 Task: In the  document promotion.pdf, change border color to  'Red' and border width to  '1.5' Select the first Column and fill it with the color  Light Magenta
Action: Mouse moved to (285, 379)
Screenshot: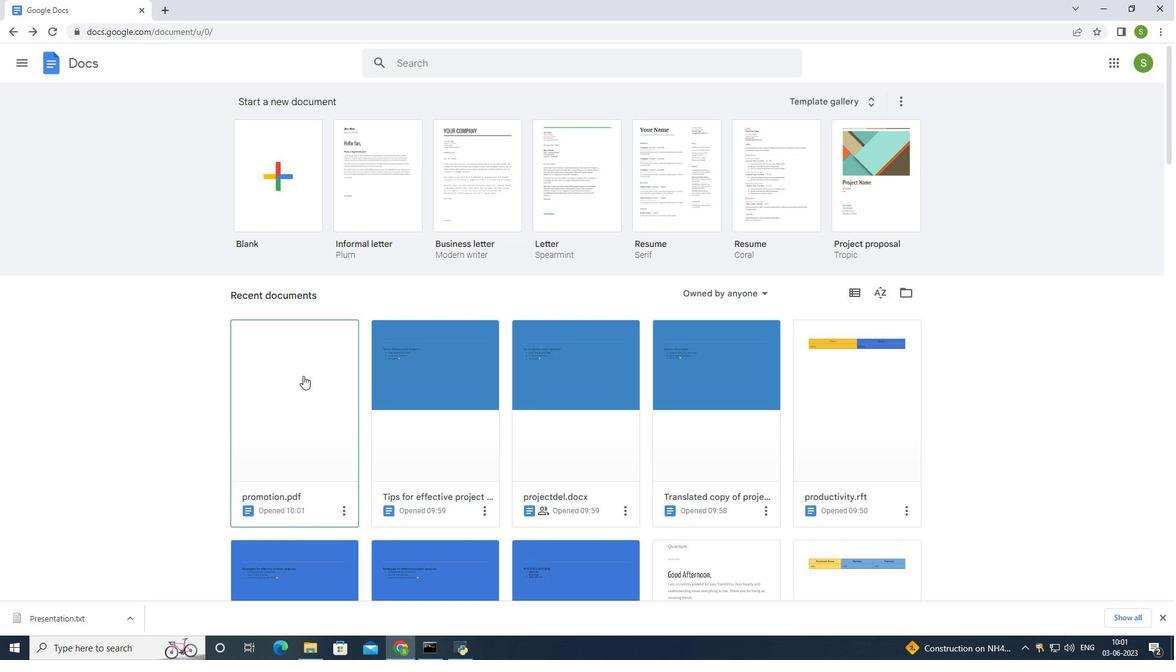 
Action: Mouse pressed left at (285, 379)
Screenshot: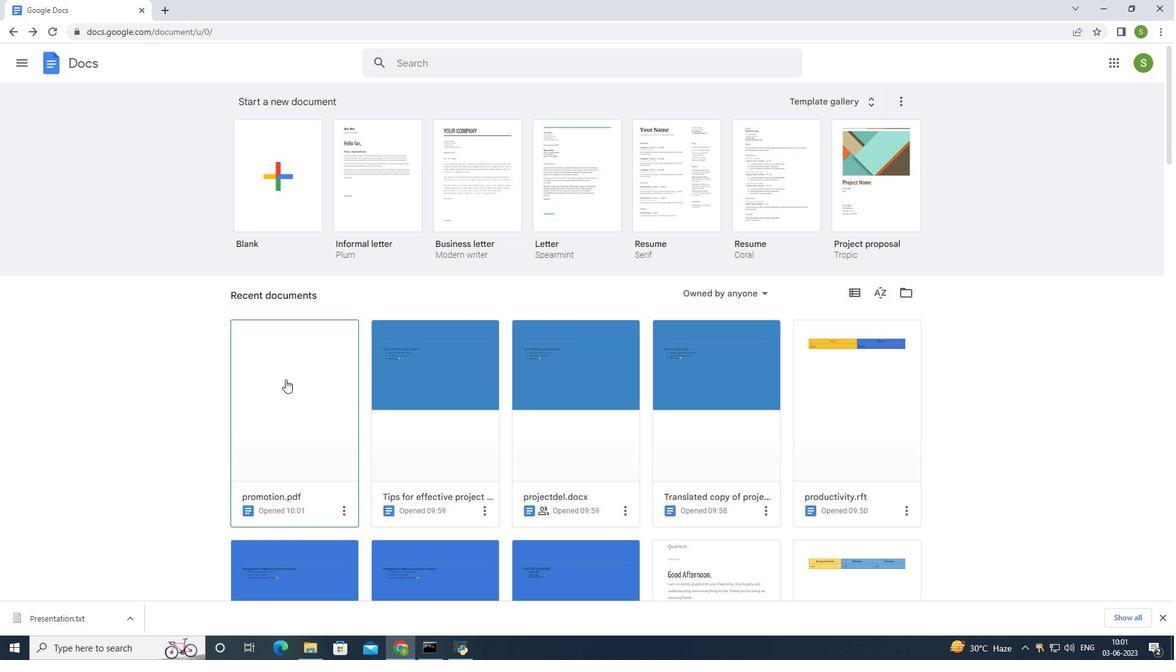 
Action: Mouse moved to (356, 211)
Screenshot: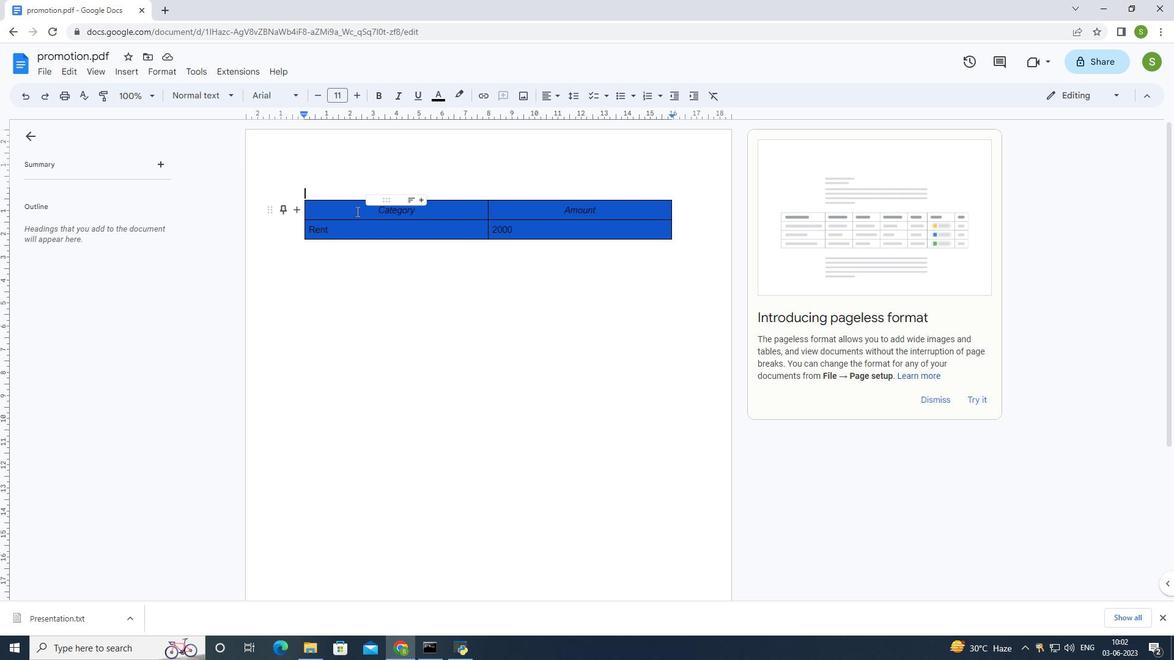 
Action: Mouse pressed left at (356, 211)
Screenshot: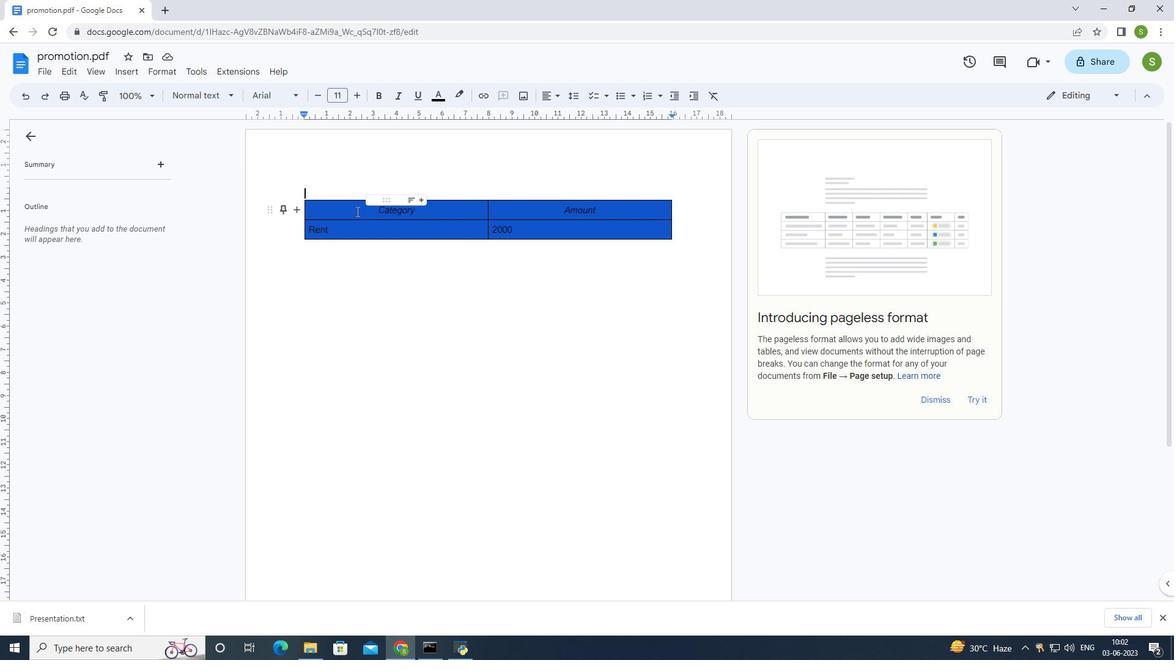 
Action: Mouse moved to (739, 98)
Screenshot: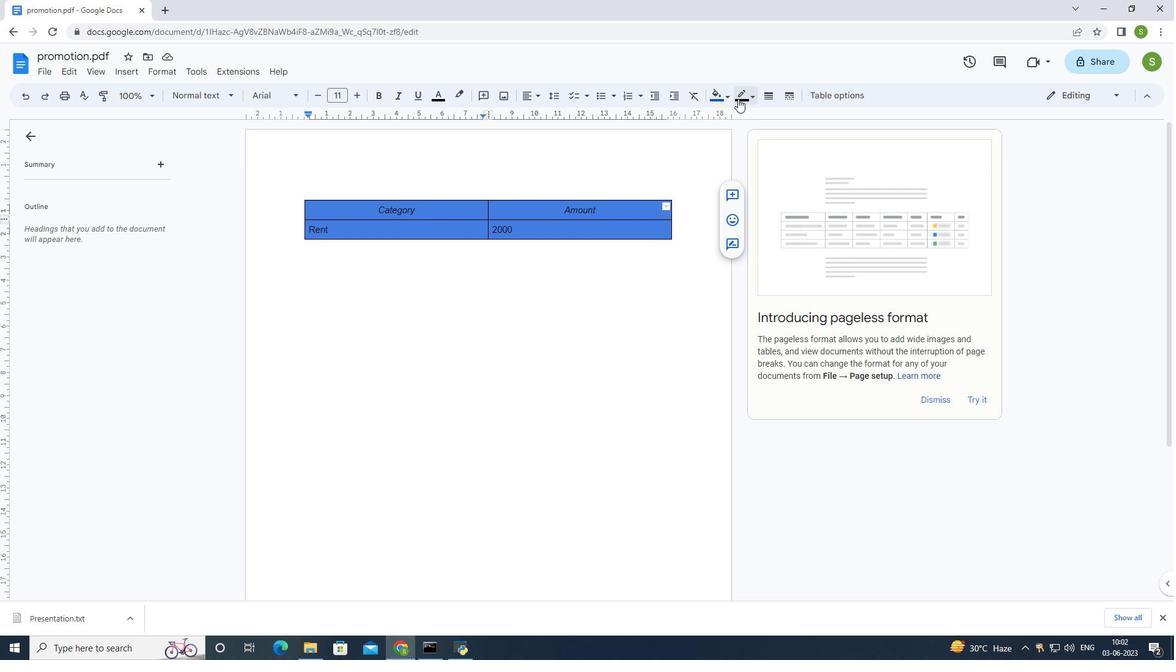 
Action: Mouse pressed left at (739, 98)
Screenshot: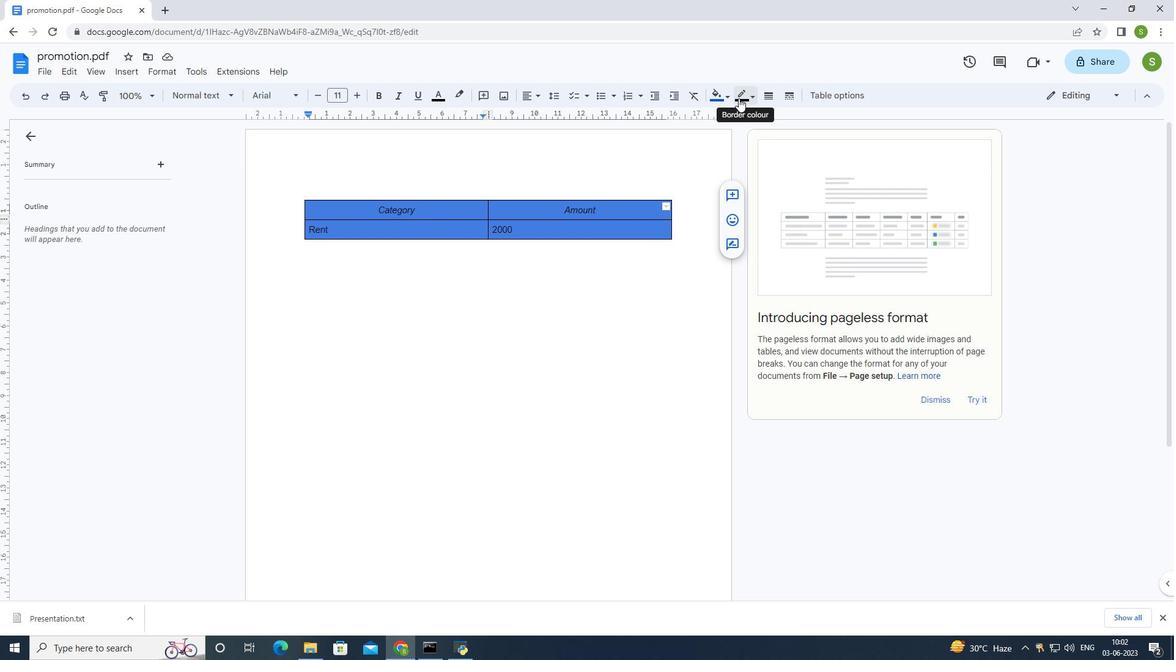 
Action: Mouse moved to (760, 130)
Screenshot: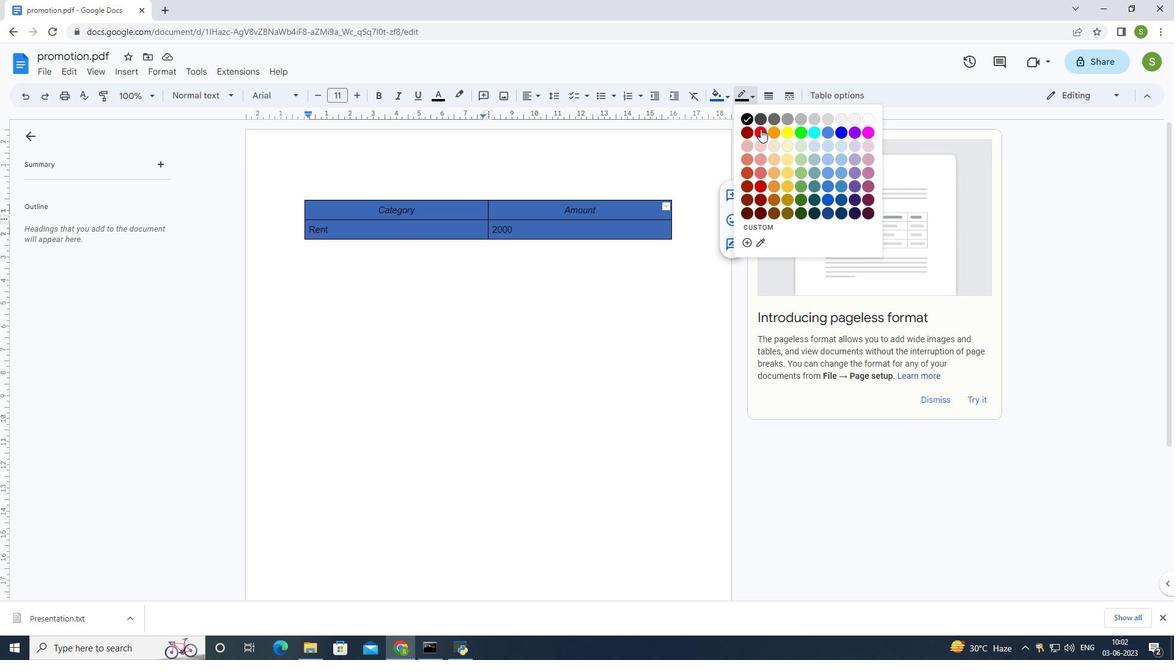 
Action: Mouse pressed left at (760, 130)
Screenshot: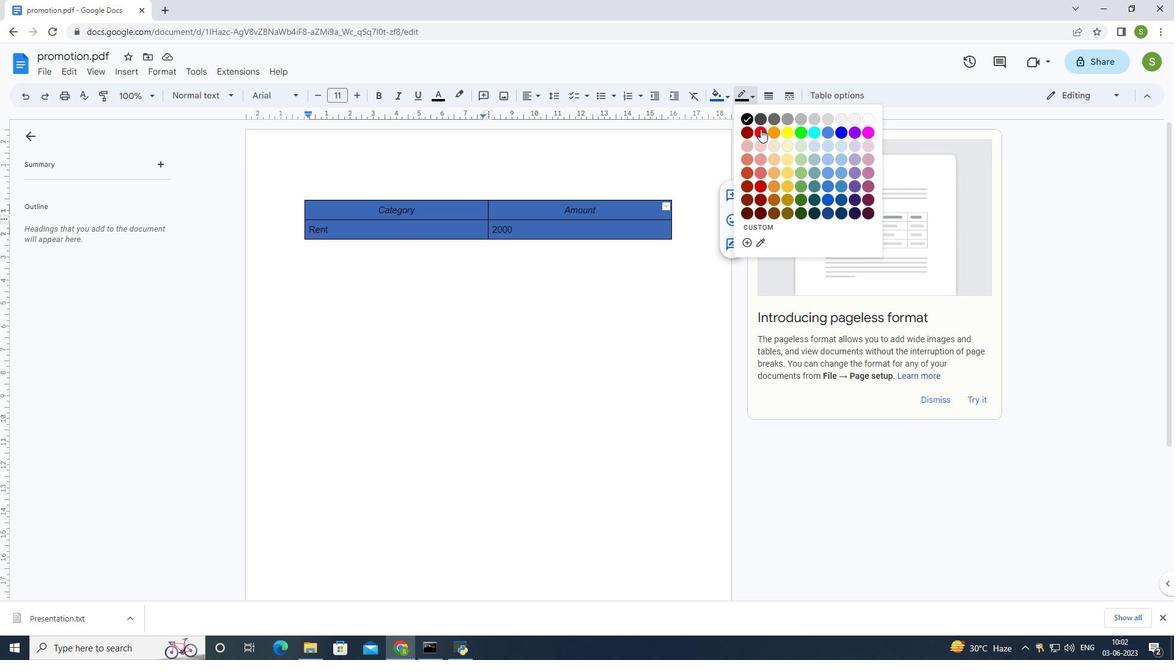 
Action: Mouse moved to (766, 94)
Screenshot: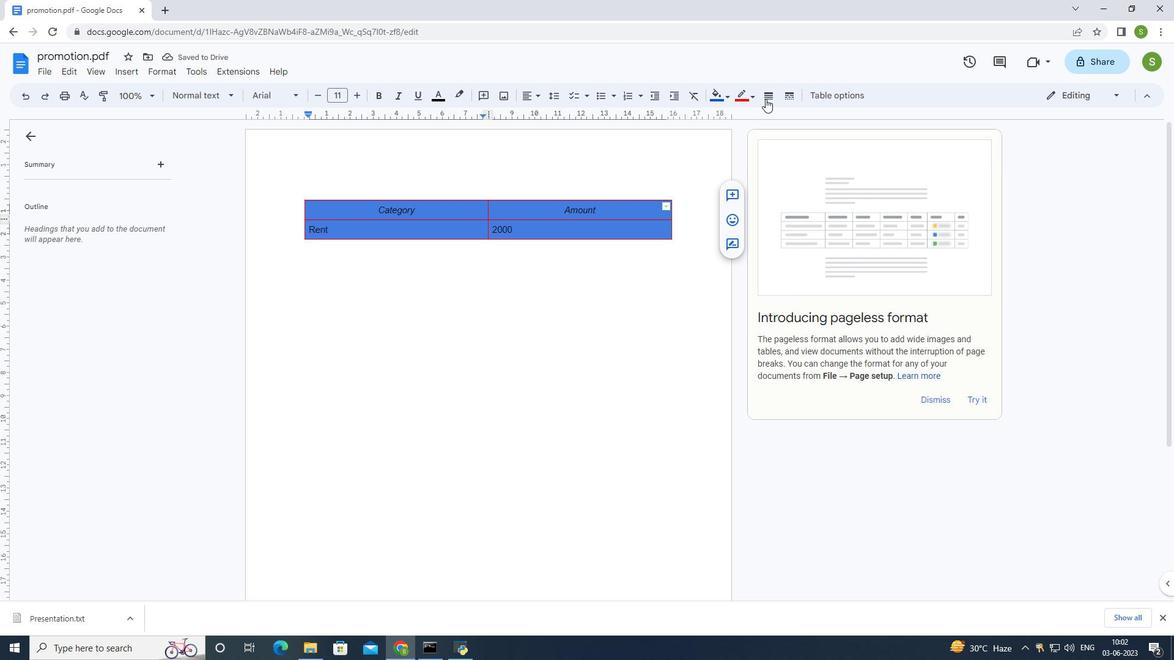 
Action: Mouse pressed left at (766, 94)
Screenshot: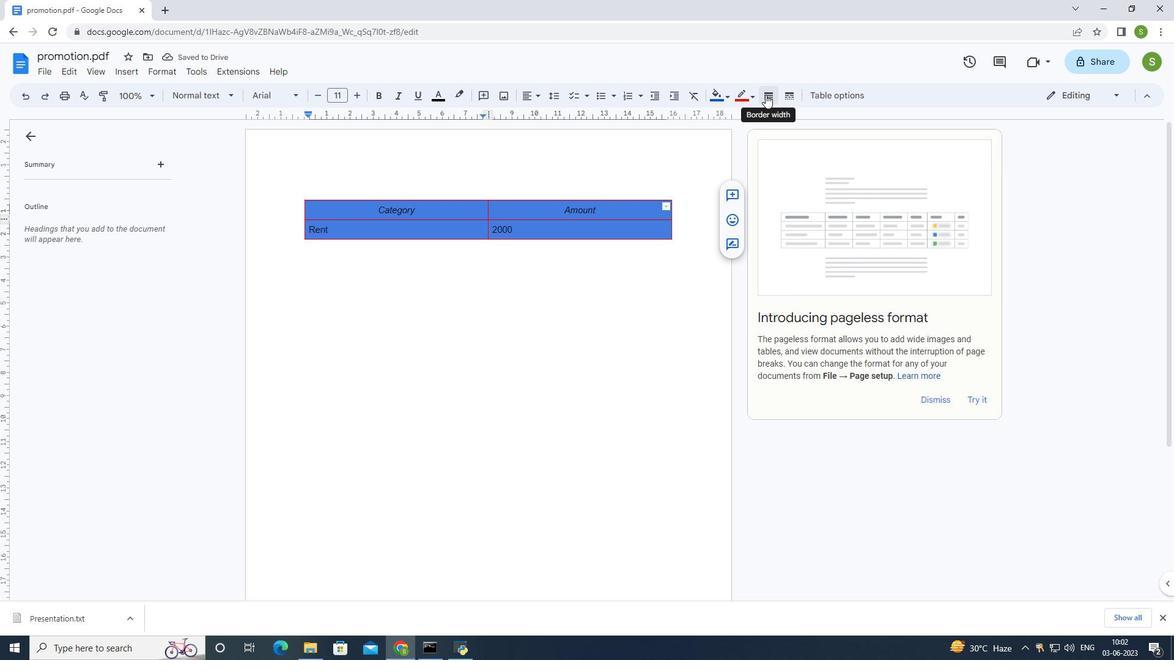 
Action: Mouse moved to (791, 194)
Screenshot: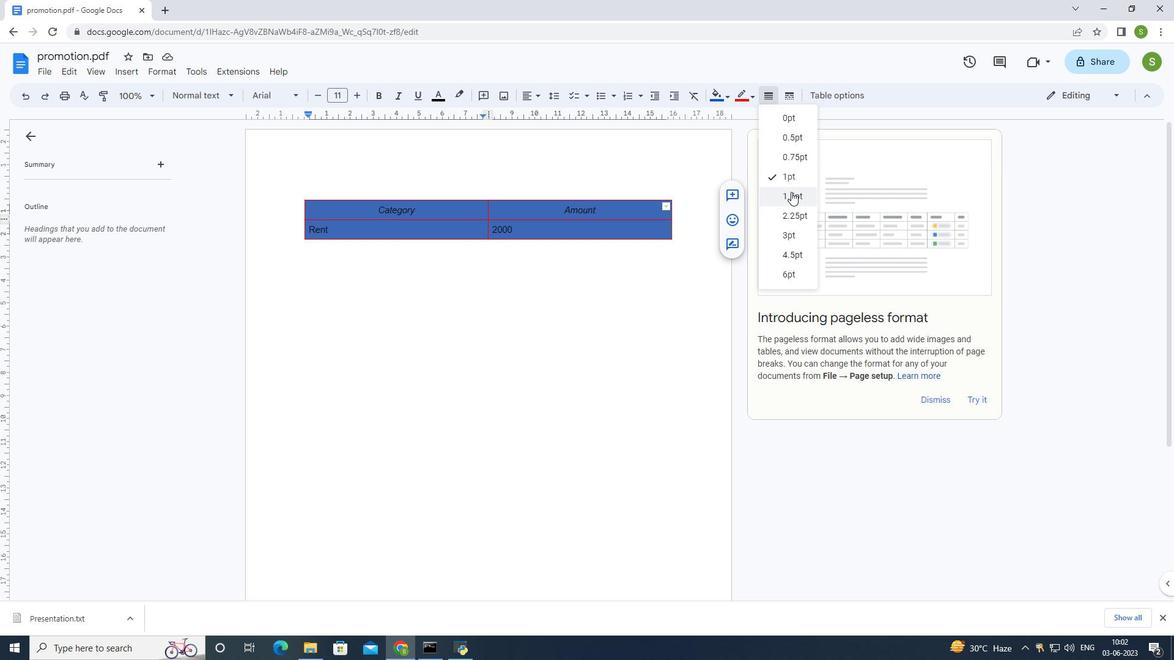 
Action: Mouse pressed left at (791, 194)
Screenshot: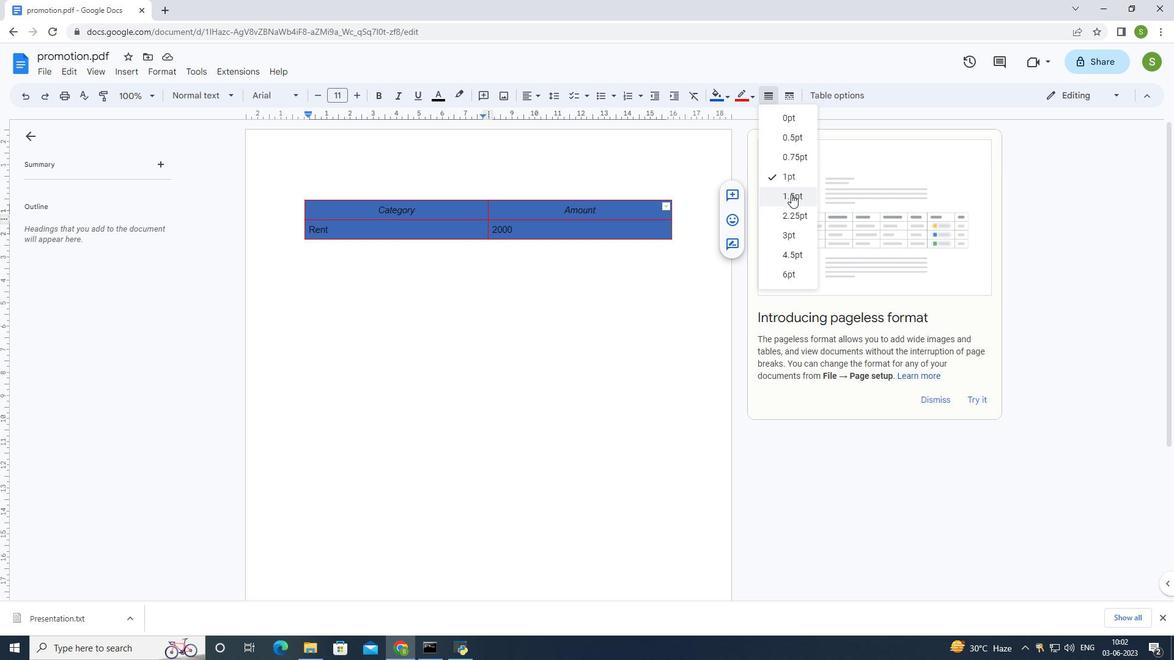 
Action: Mouse moved to (488, 266)
Screenshot: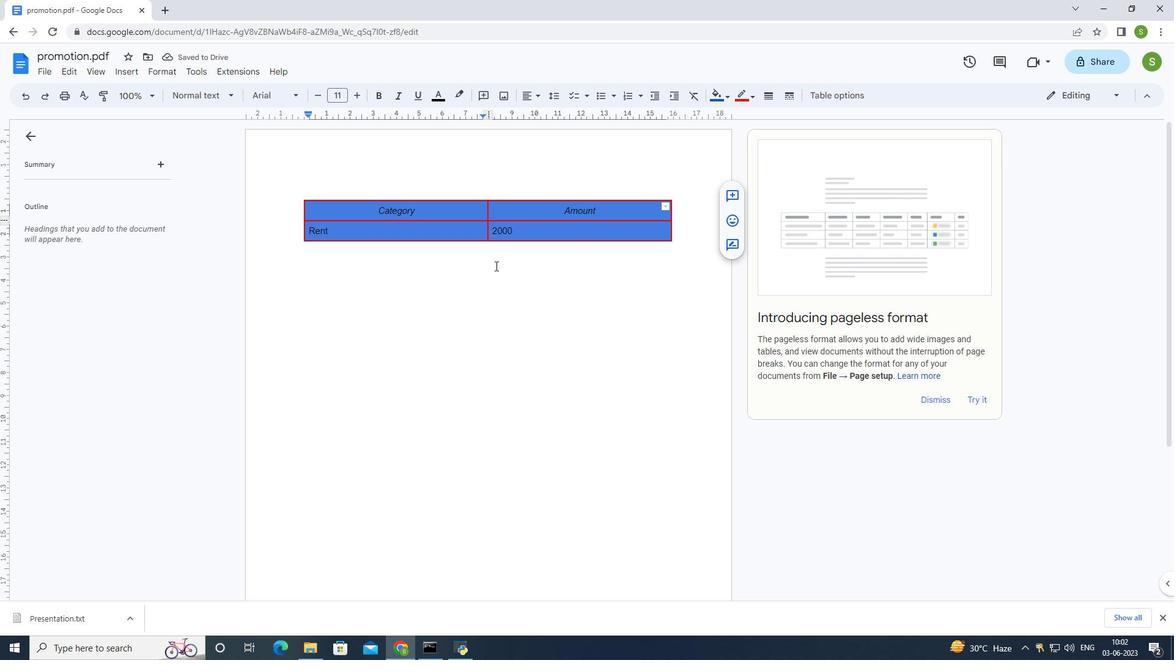 
Action: Mouse pressed left at (488, 266)
Screenshot: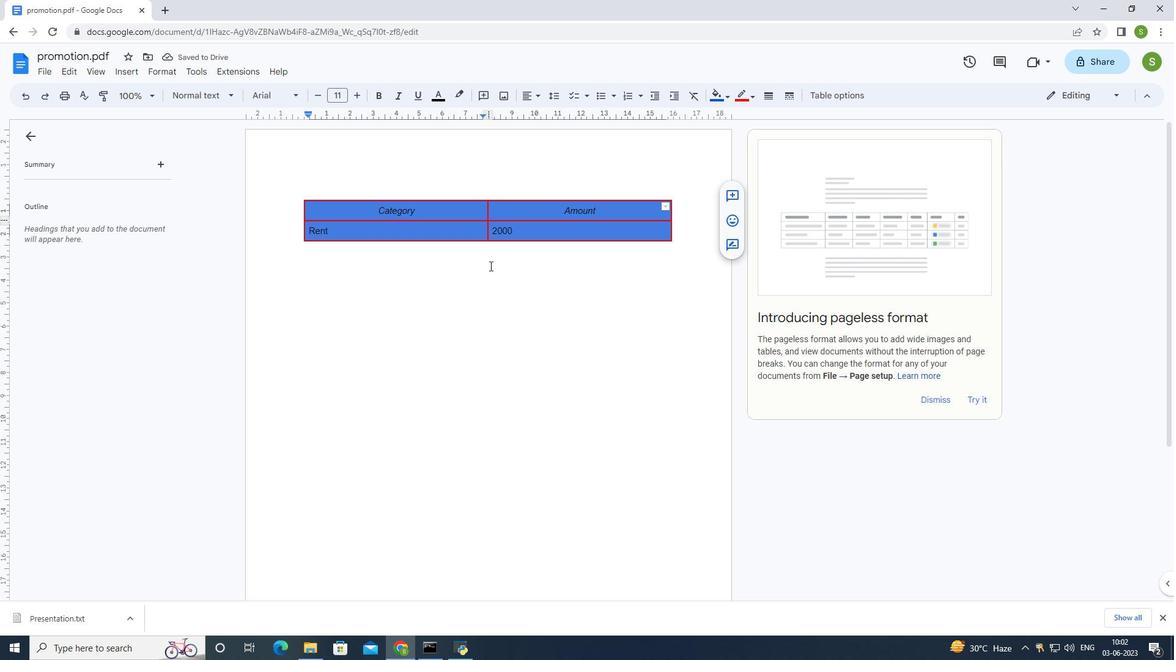 
Action: Mouse moved to (369, 208)
Screenshot: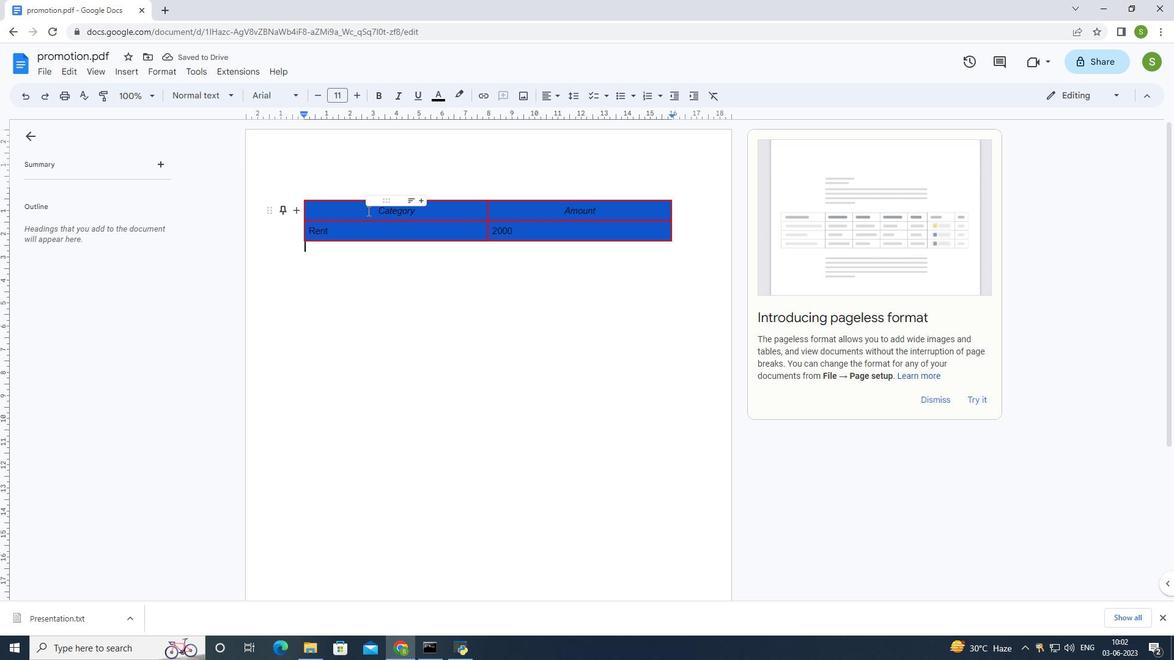 
Action: Mouse pressed left at (369, 208)
Screenshot: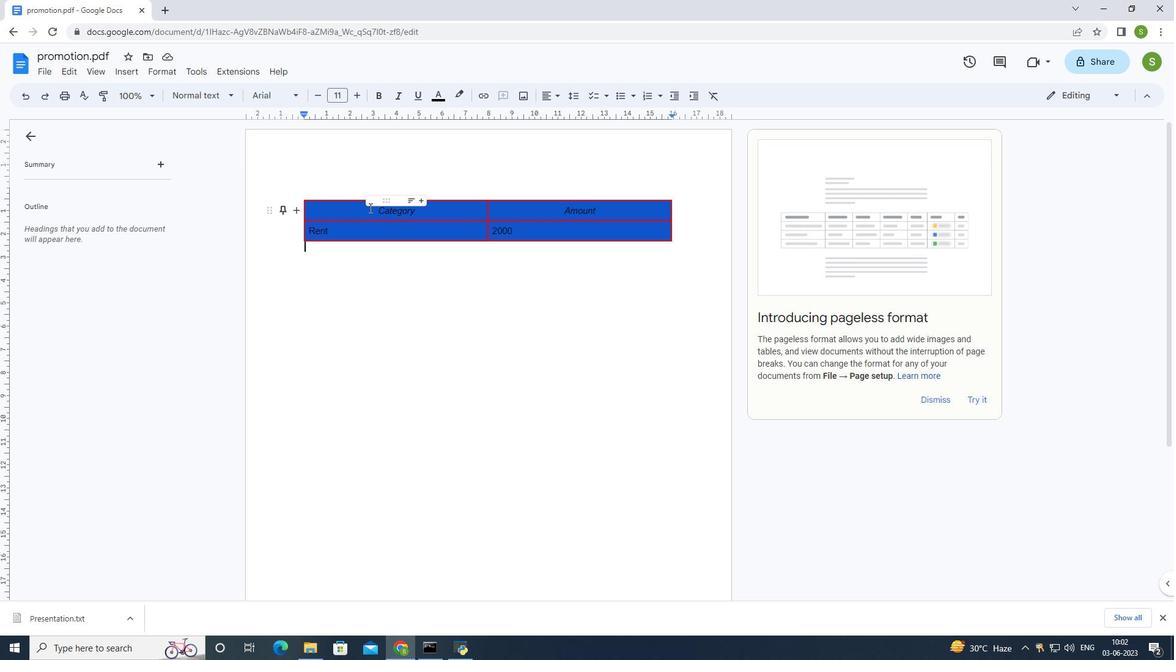
Action: Mouse moved to (715, 96)
Screenshot: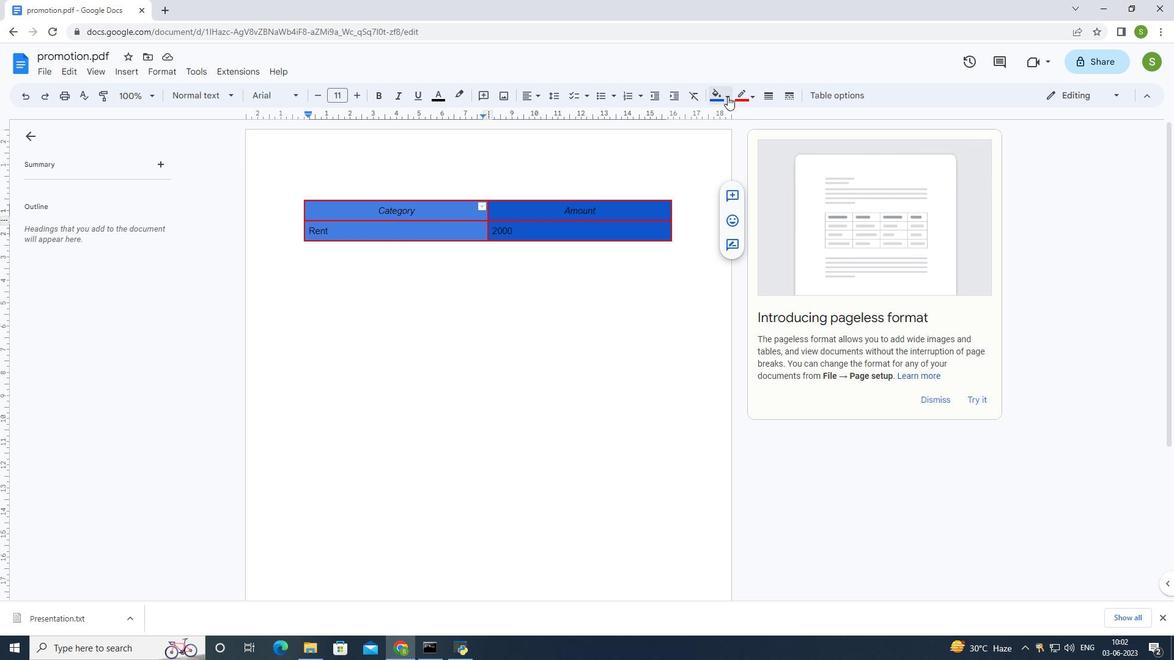 
Action: Mouse pressed left at (715, 96)
Screenshot: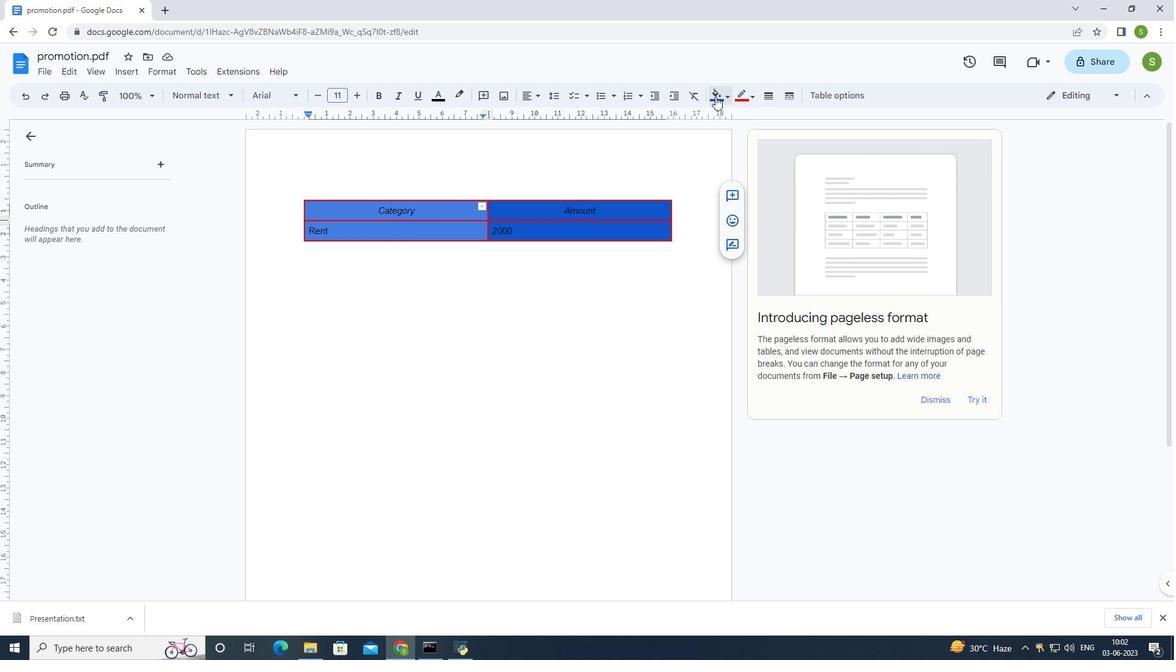
Action: Mouse moved to (841, 181)
Screenshot: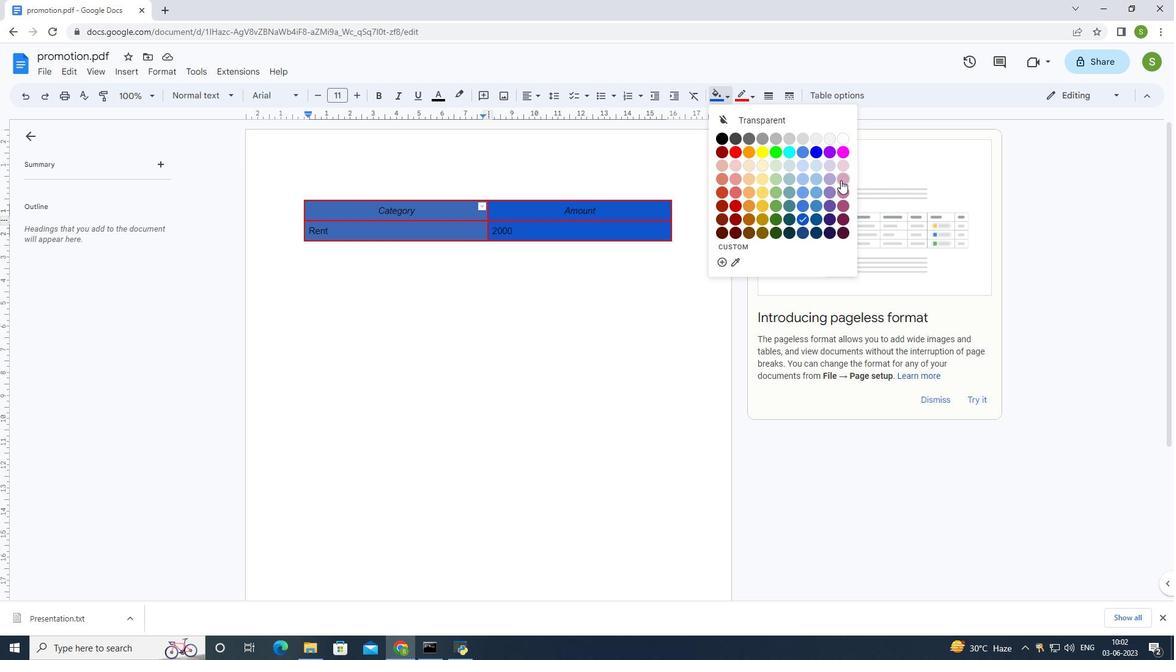 
Action: Mouse pressed left at (841, 181)
Screenshot: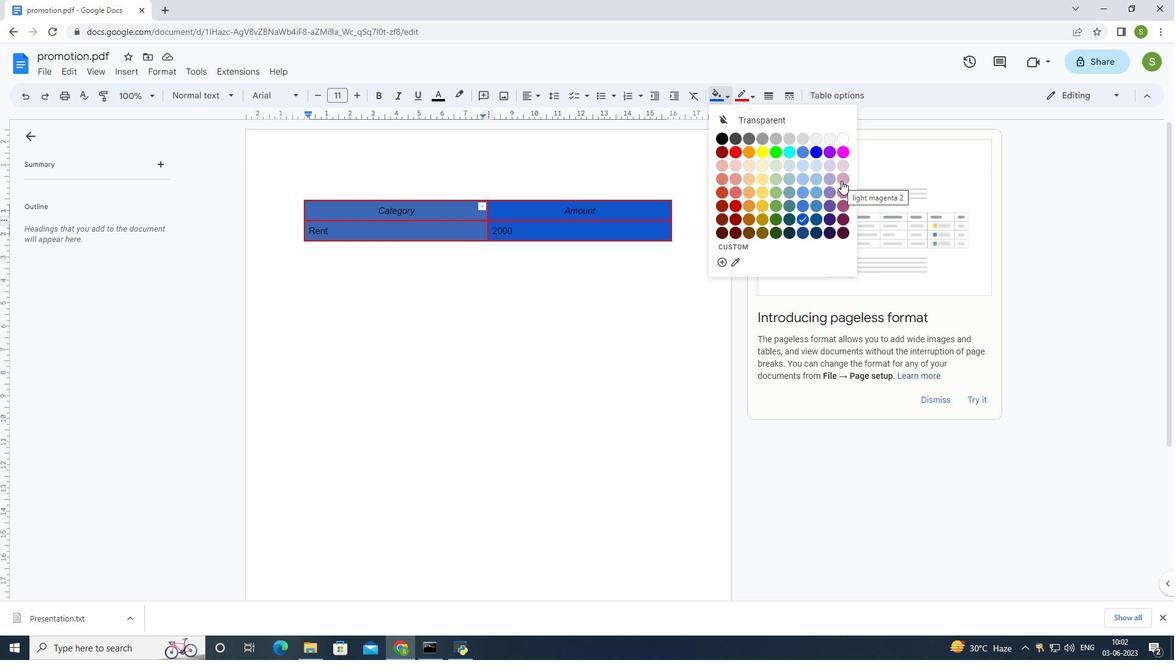 
Action: Mouse moved to (622, 290)
Screenshot: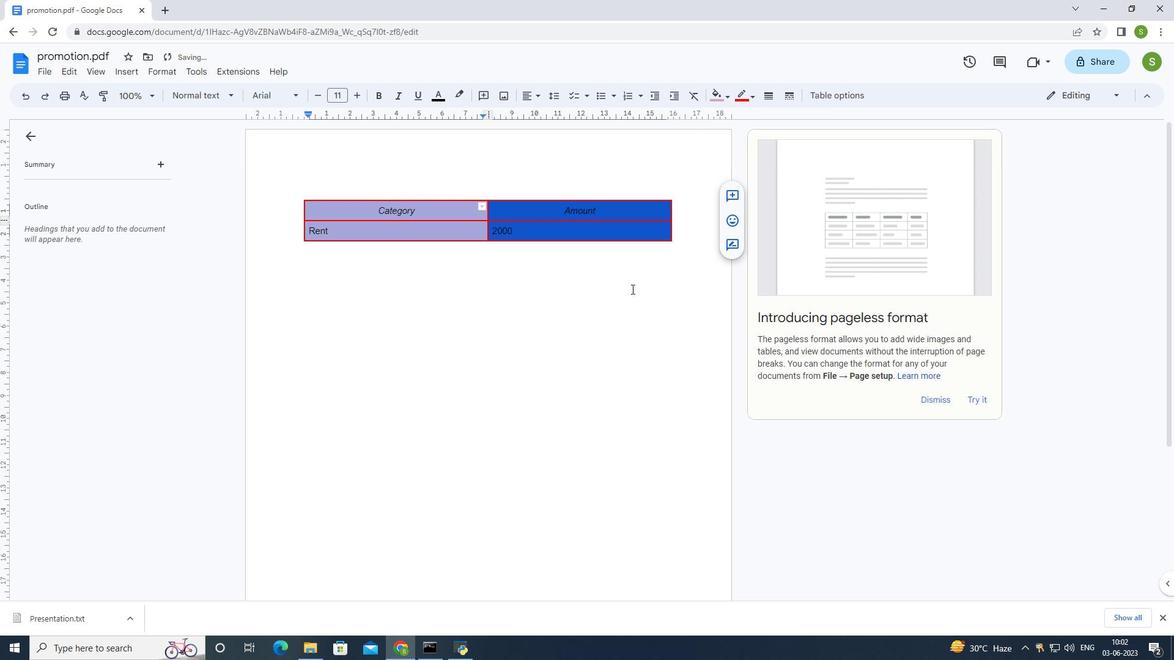 
Action: Mouse pressed left at (622, 290)
Screenshot: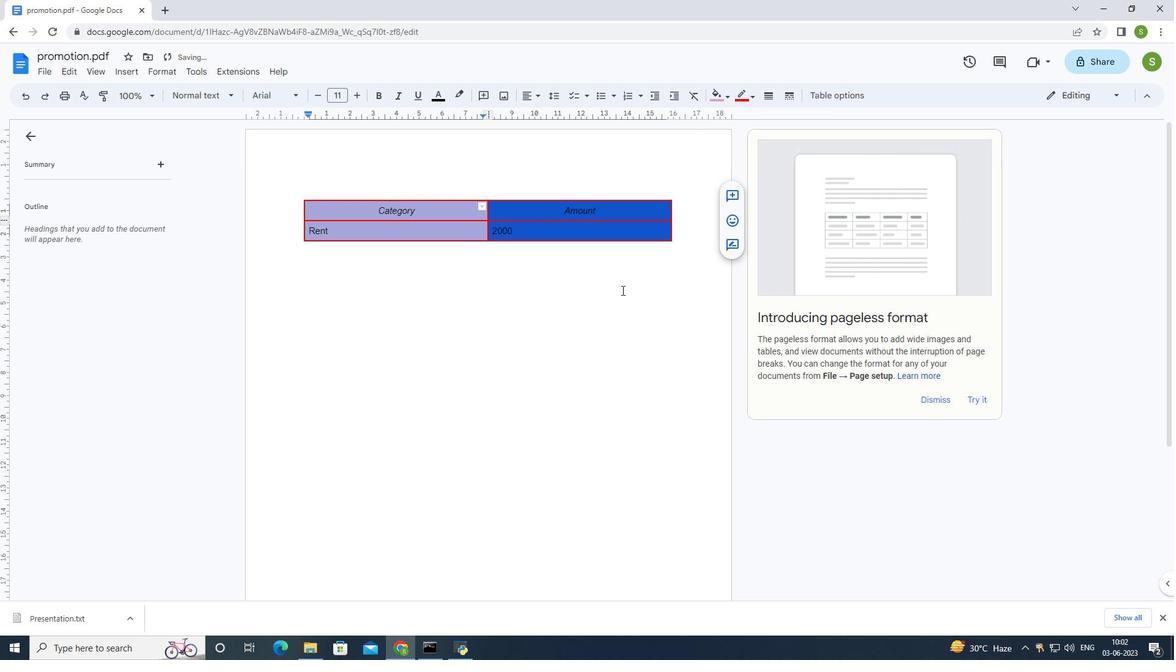 
Action: Mouse moved to (624, 286)
Screenshot: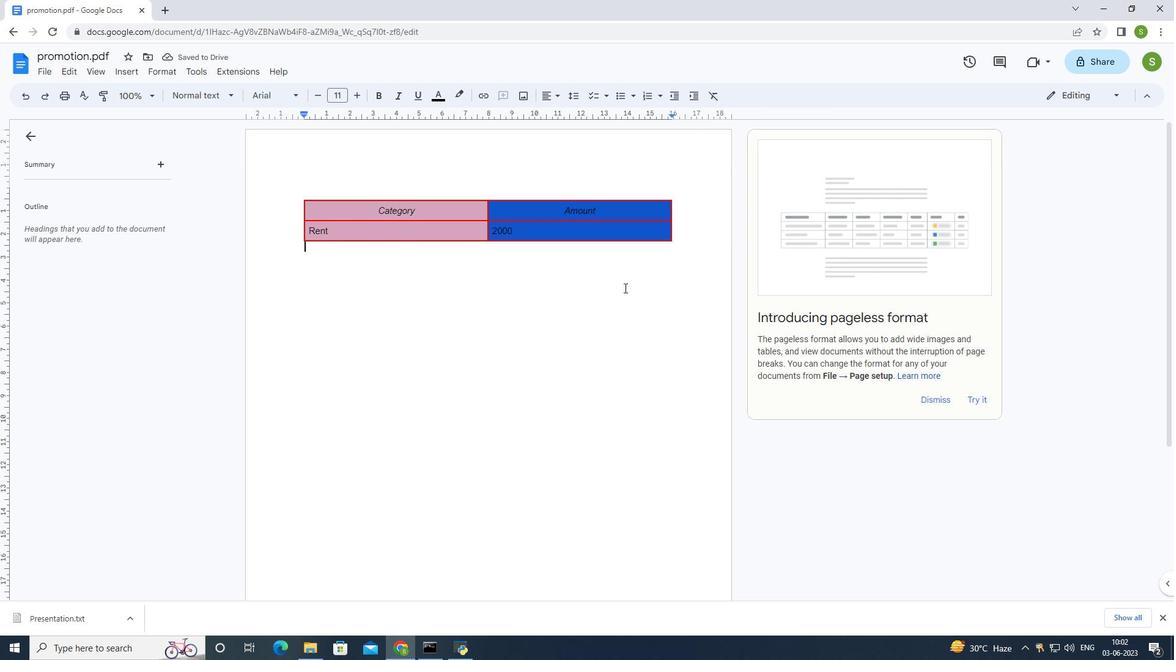 
